 Task: Add Sprouts Patchouli Rose Castile Foaming Hand Soap to the cart.
Action: Mouse moved to (892, 350)
Screenshot: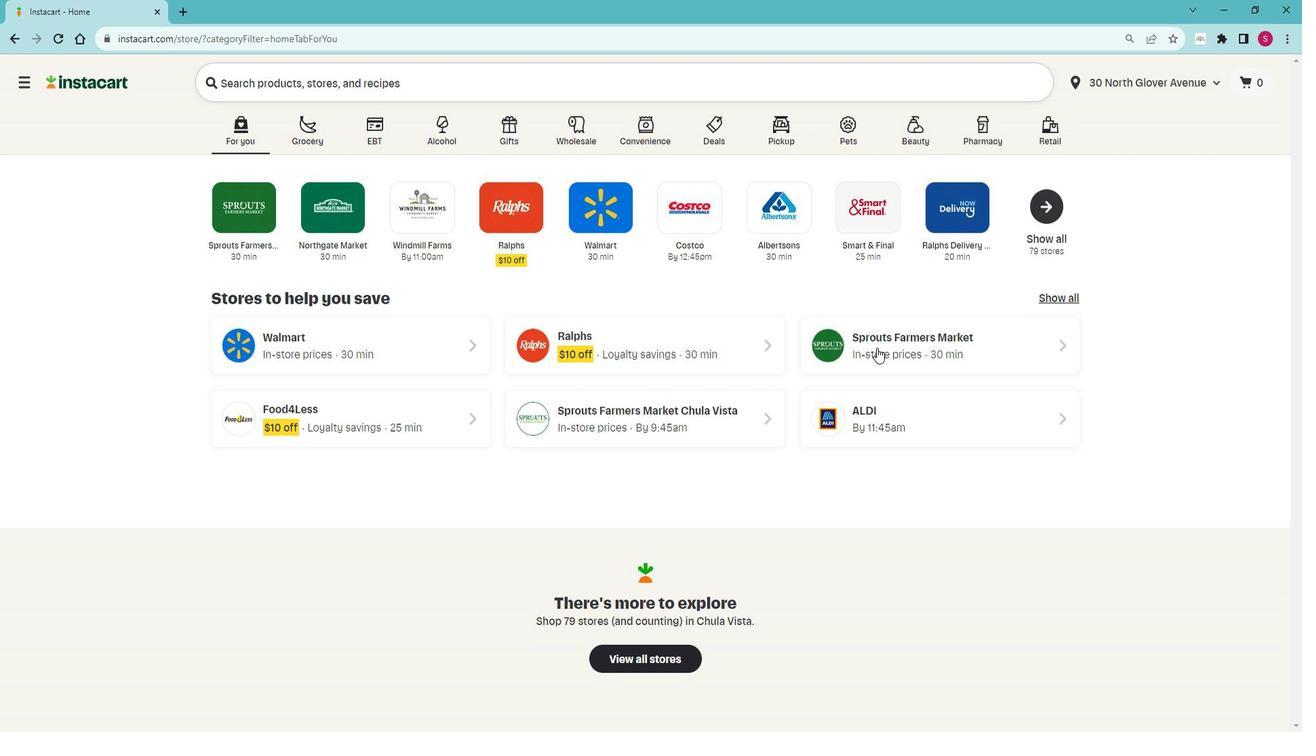
Action: Mouse pressed left at (892, 350)
Screenshot: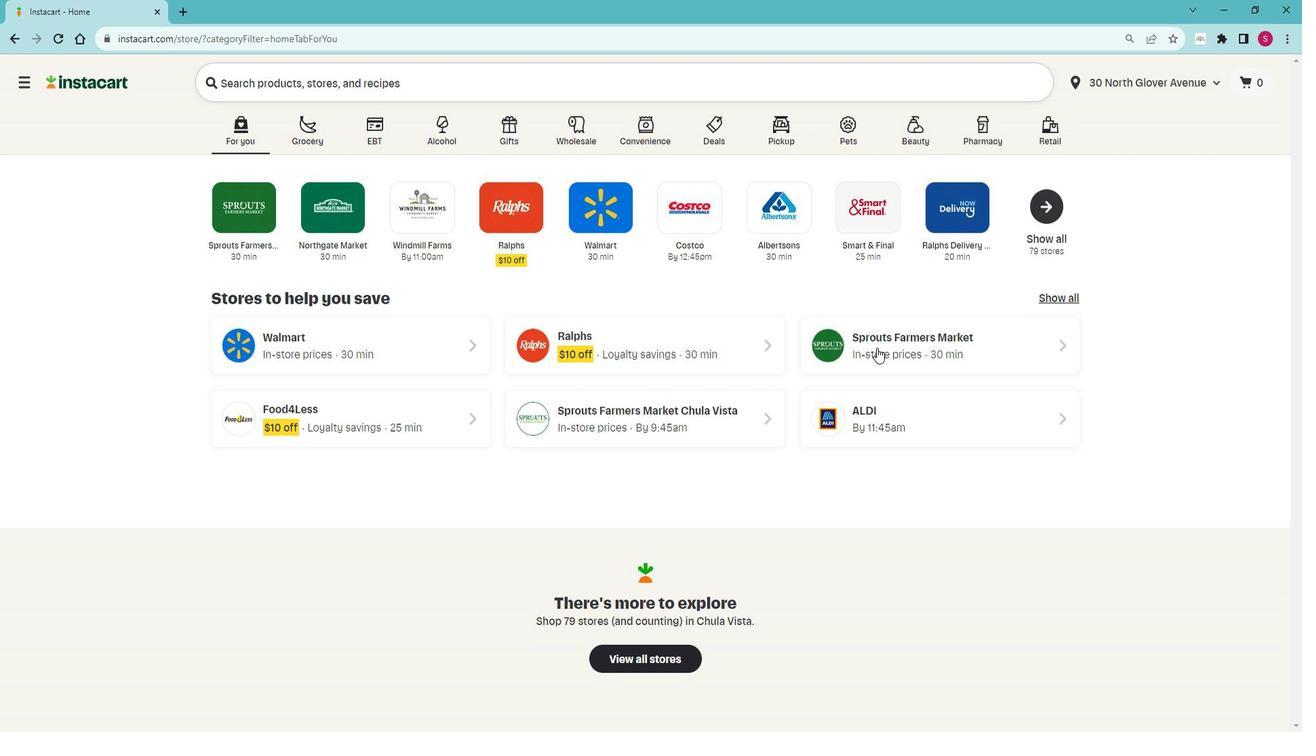 
Action: Mouse moved to (54, 494)
Screenshot: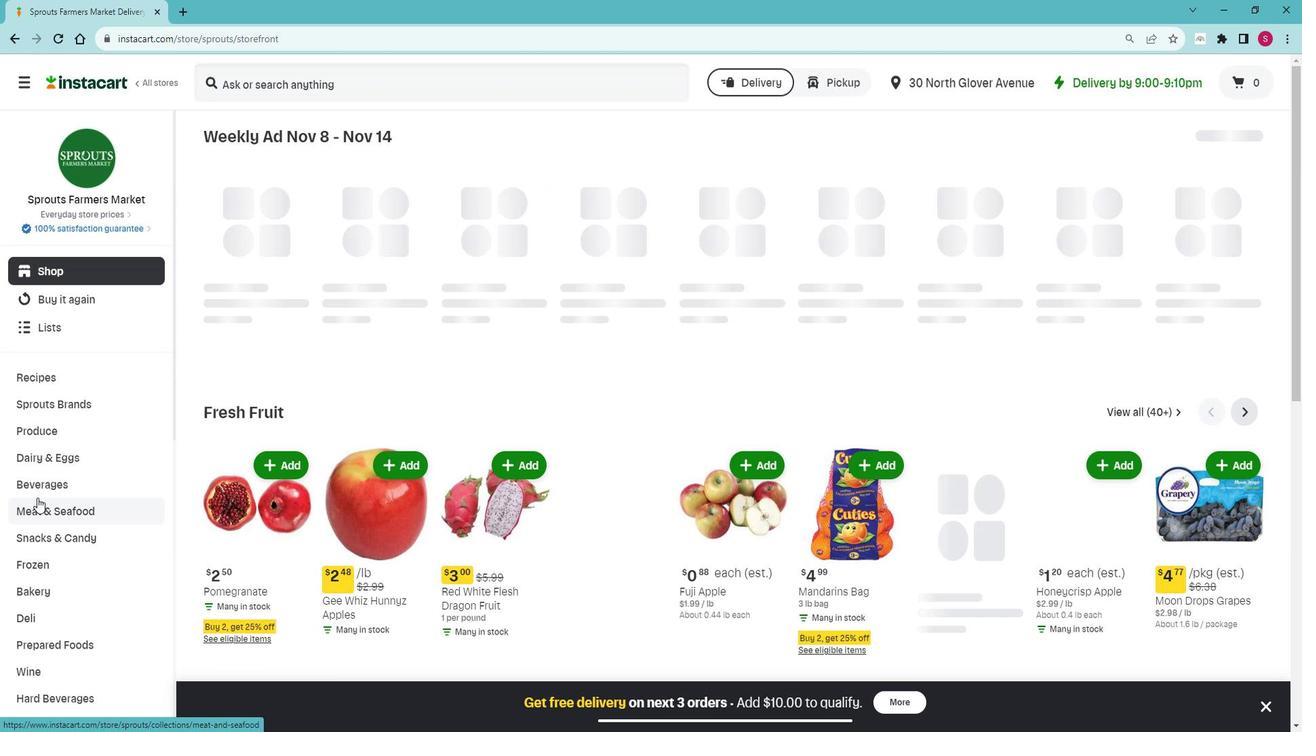 
Action: Mouse scrolled (54, 494) with delta (0, 0)
Screenshot: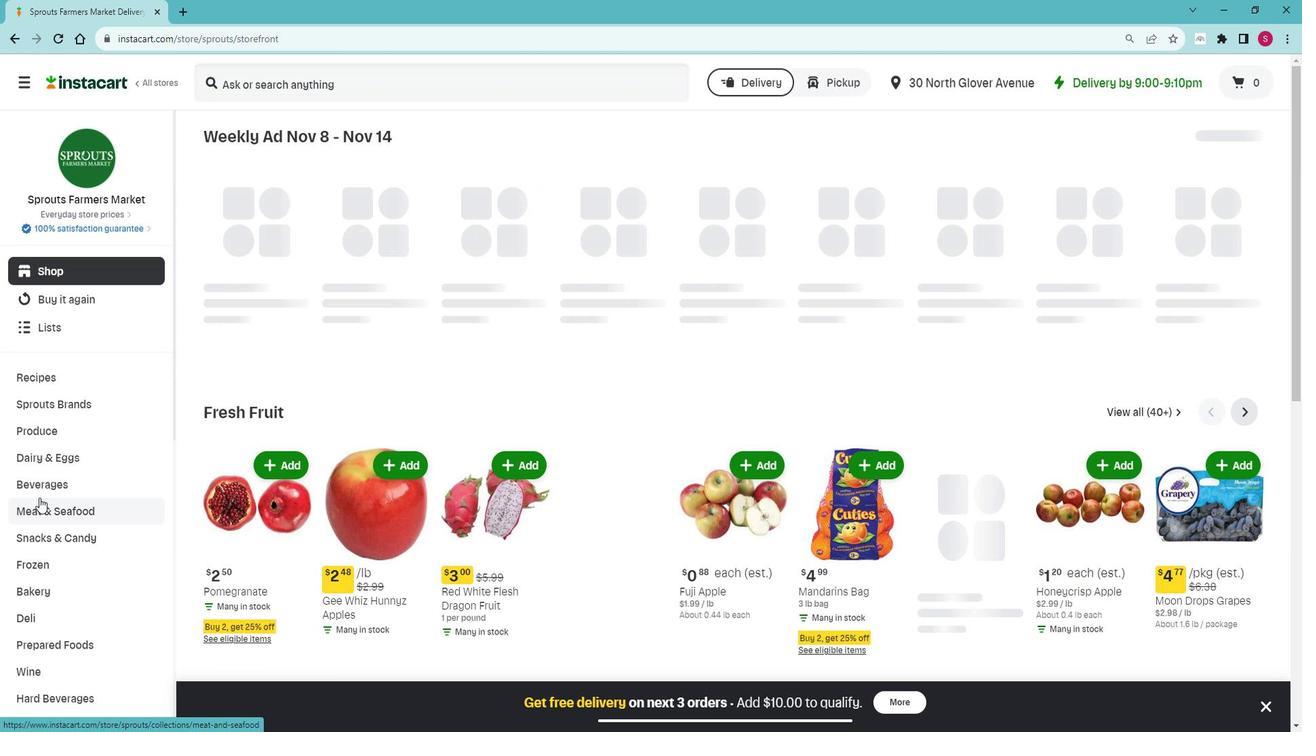 
Action: Mouse moved to (56, 494)
Screenshot: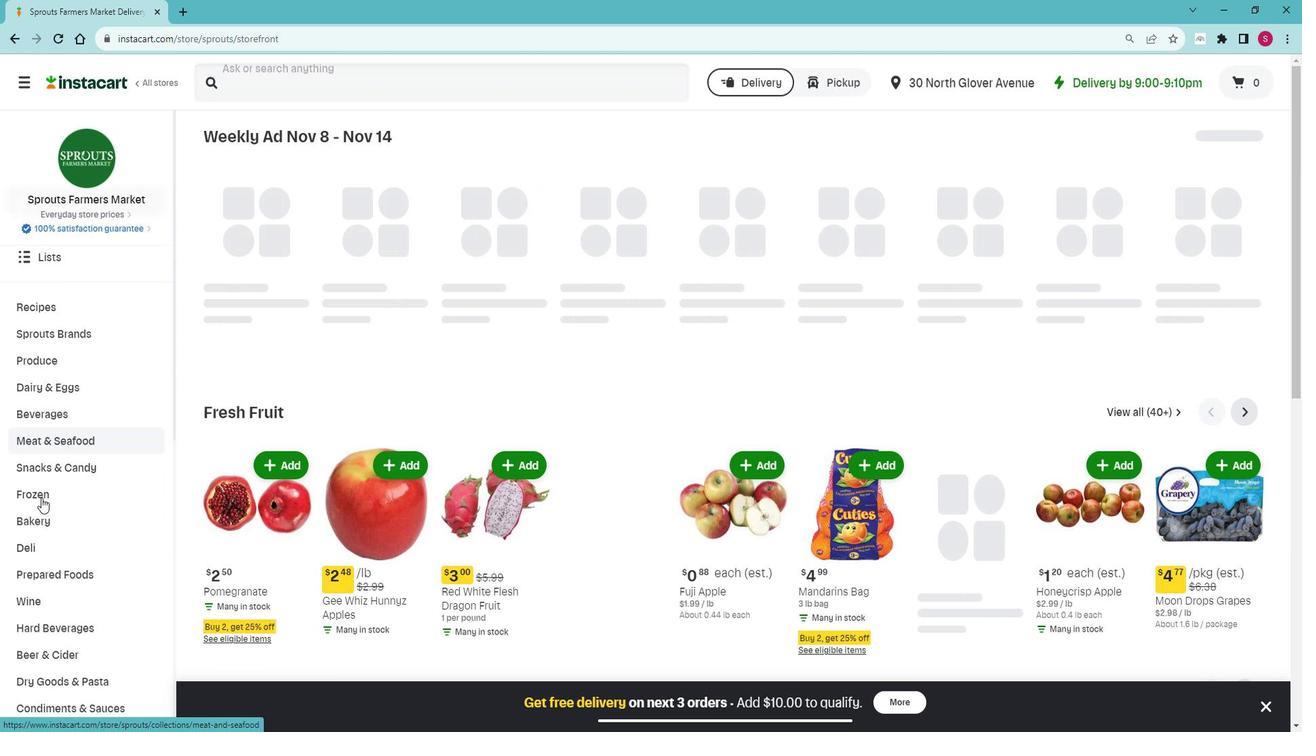 
Action: Mouse scrolled (56, 494) with delta (0, 0)
Screenshot: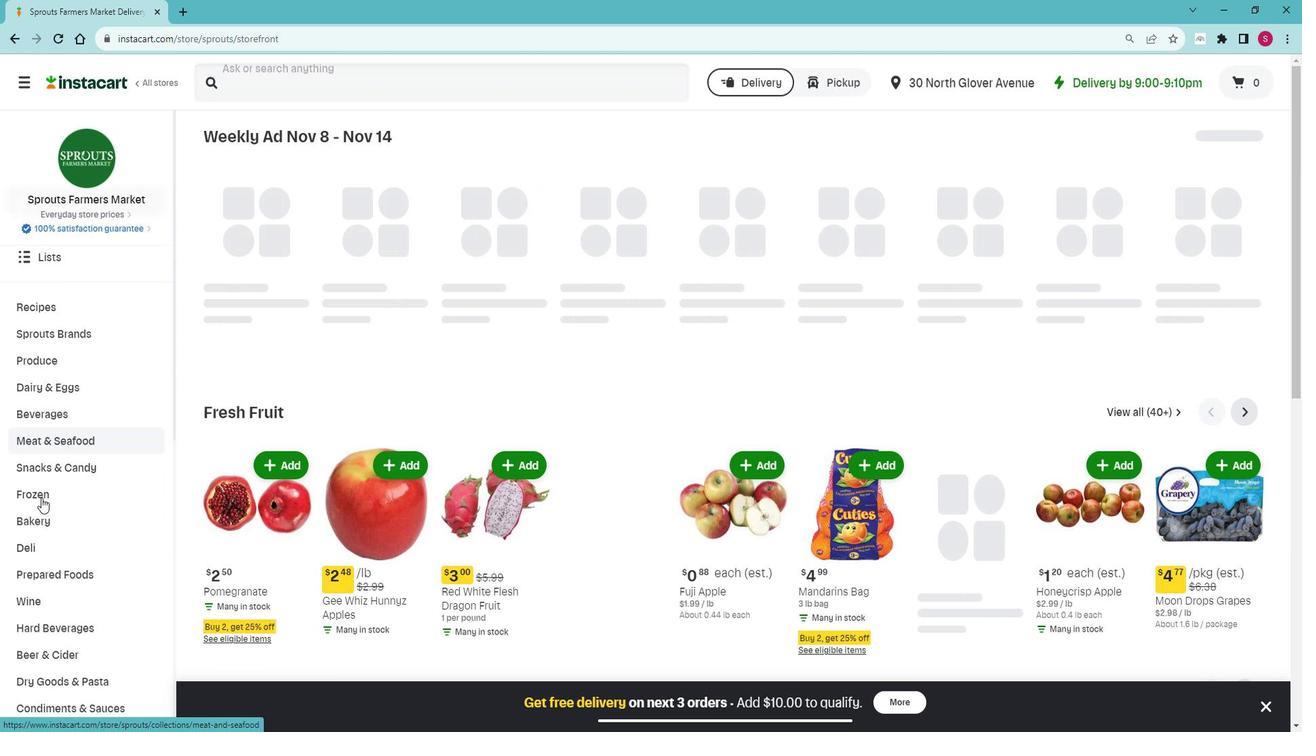 
Action: Mouse moved to (57, 494)
Screenshot: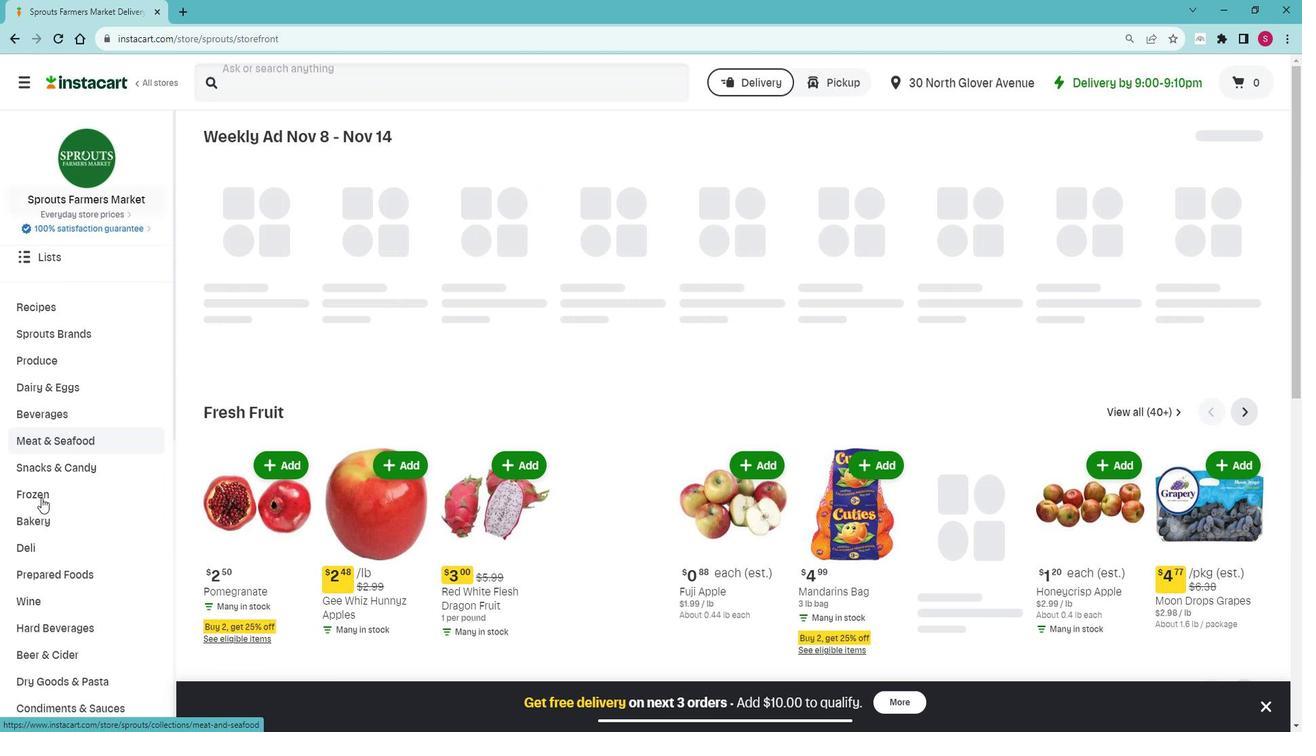 
Action: Mouse scrolled (57, 494) with delta (0, 0)
Screenshot: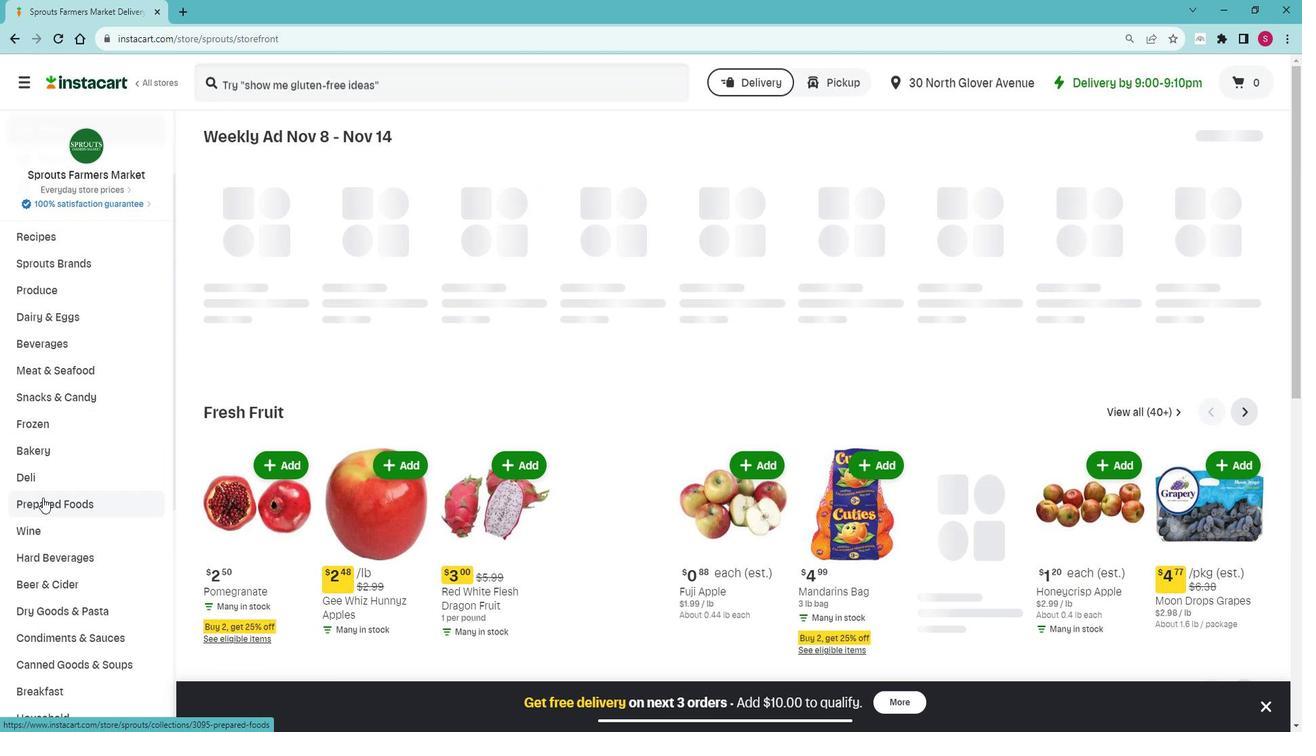 
Action: Mouse moved to (59, 494)
Screenshot: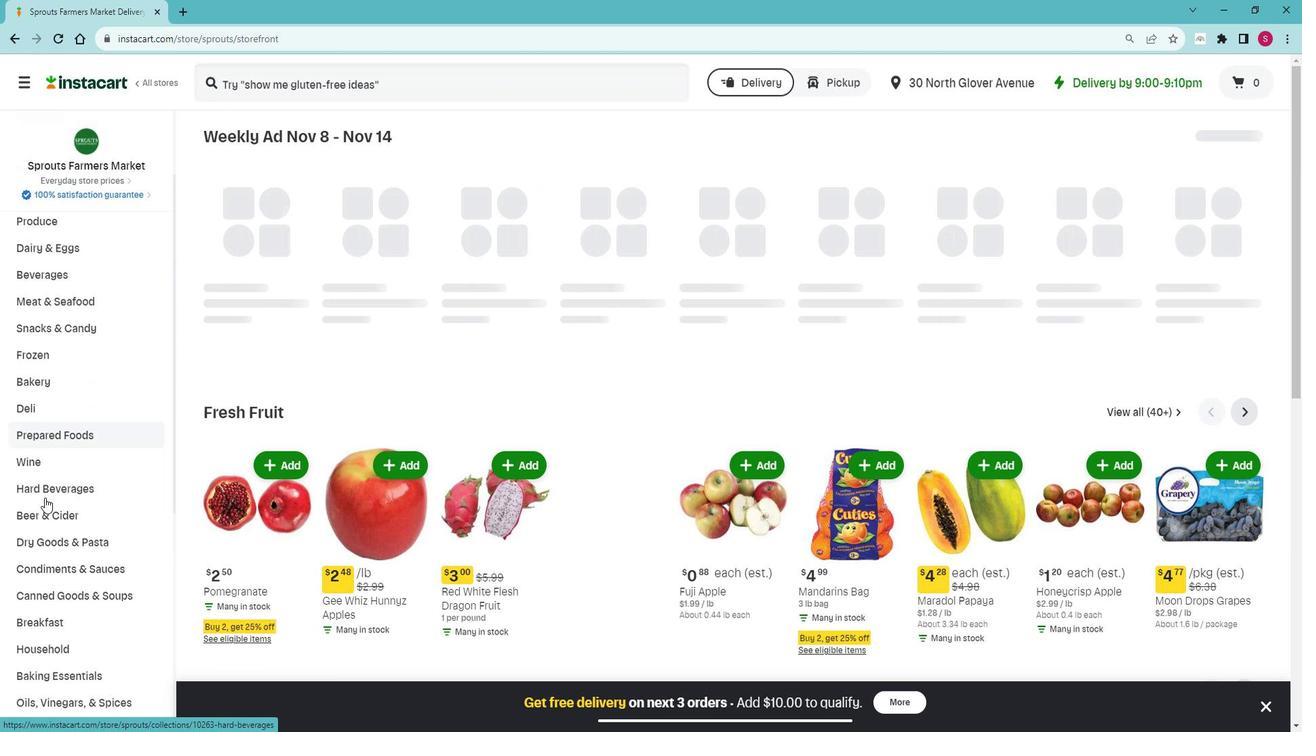 
Action: Mouse scrolled (59, 494) with delta (0, 0)
Screenshot: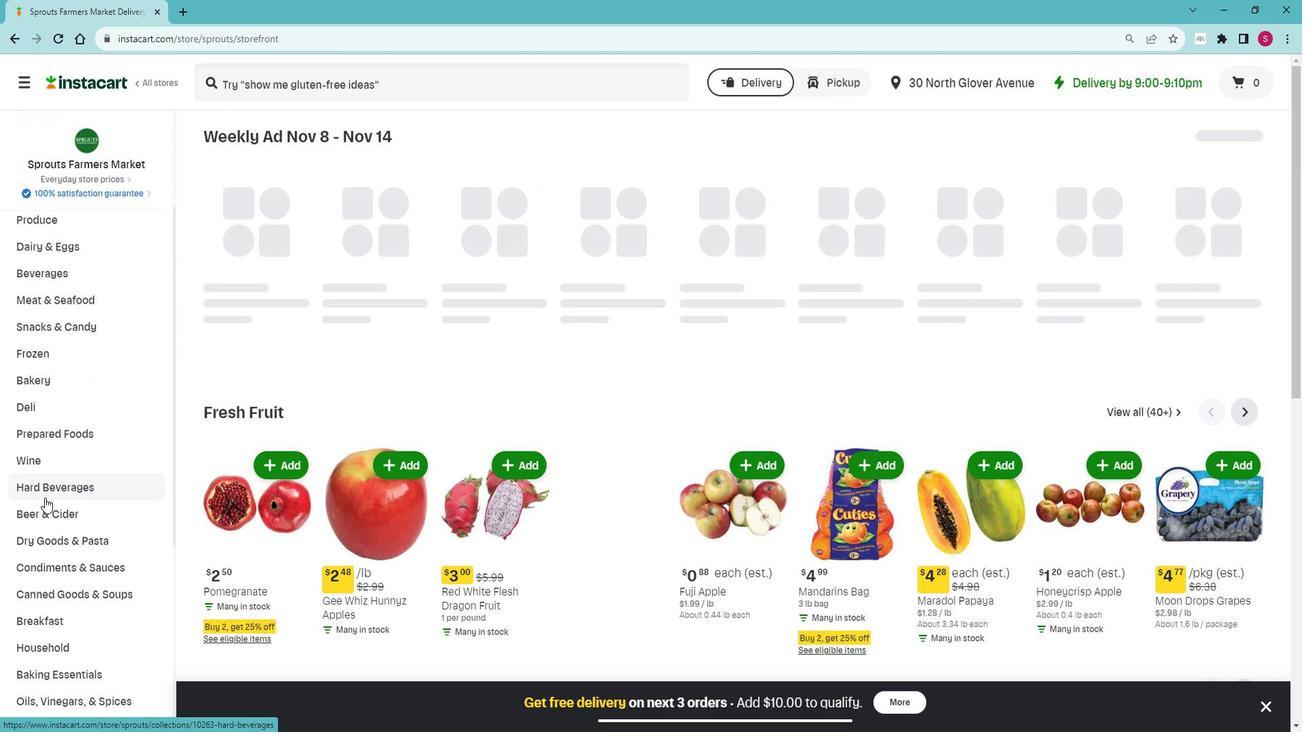 
Action: Mouse scrolled (59, 494) with delta (0, 0)
Screenshot: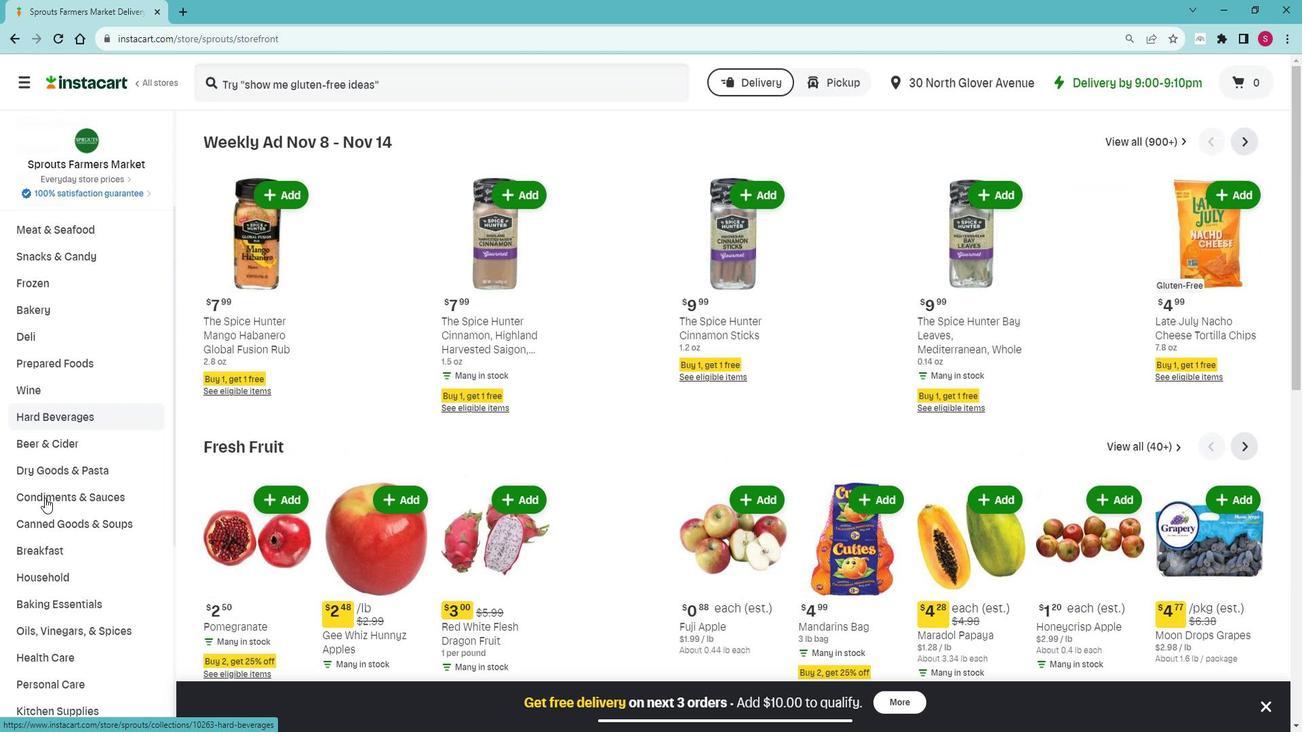 
Action: Mouse scrolled (59, 494) with delta (0, 0)
Screenshot: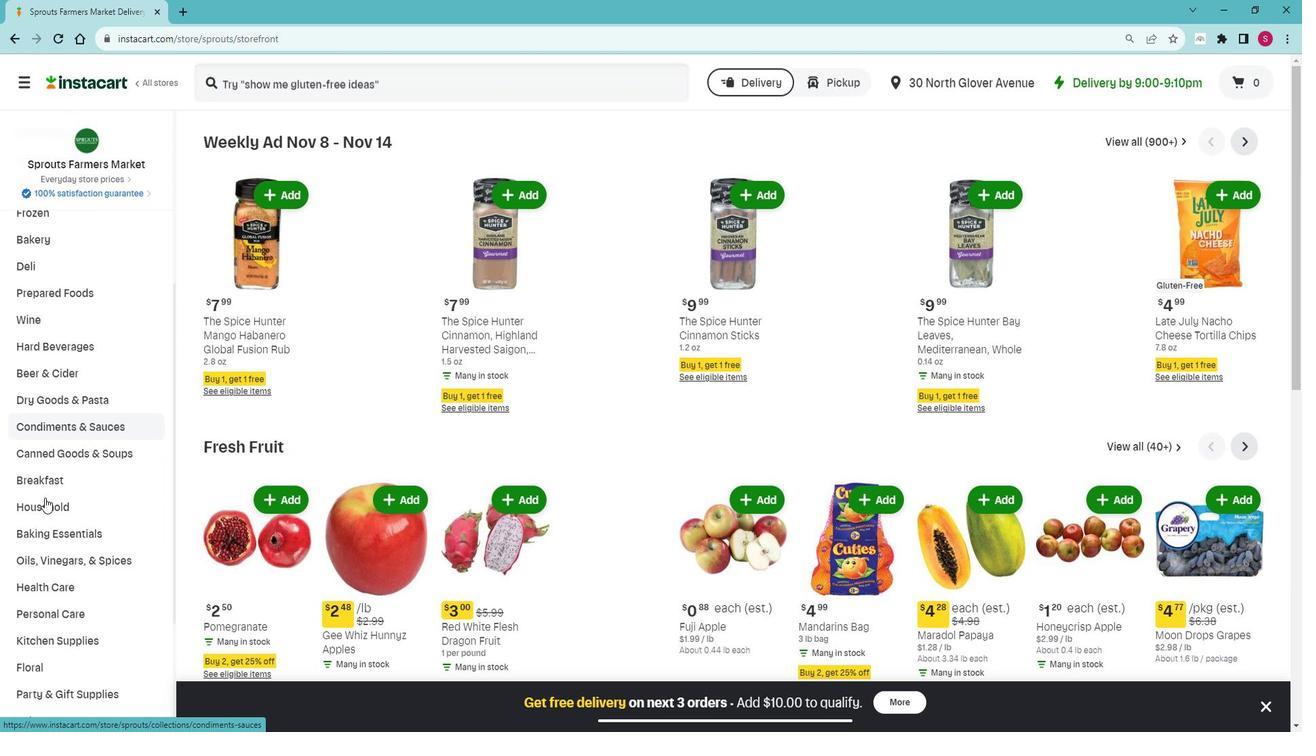 
Action: Mouse moved to (88, 542)
Screenshot: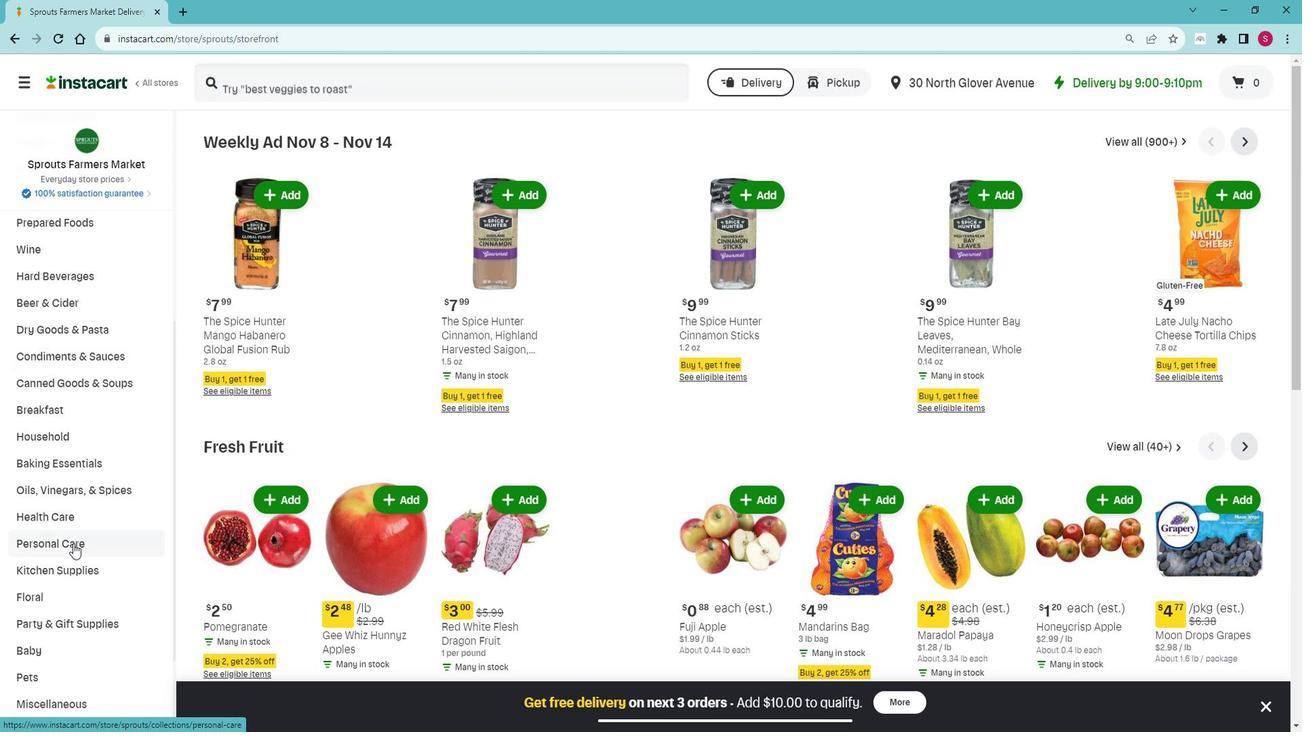 
Action: Mouse pressed left at (88, 542)
Screenshot: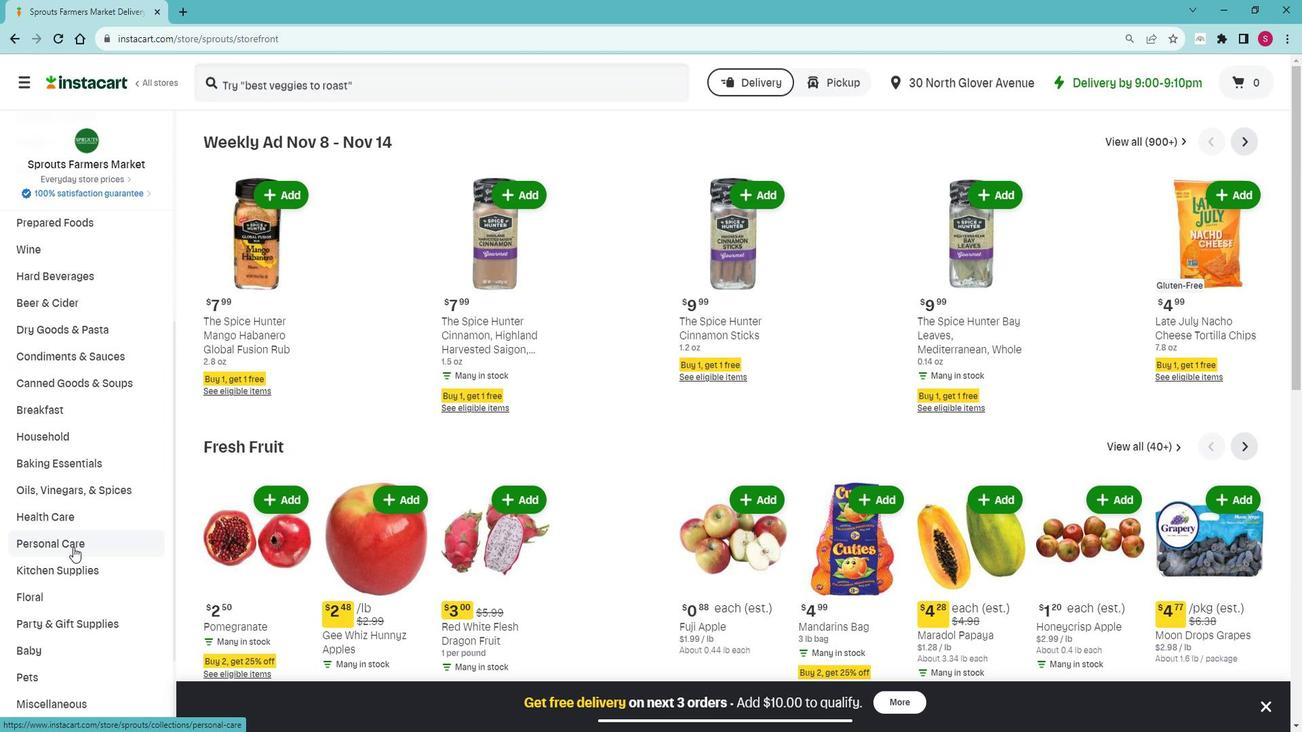 
Action: Mouse moved to (88, 556)
Screenshot: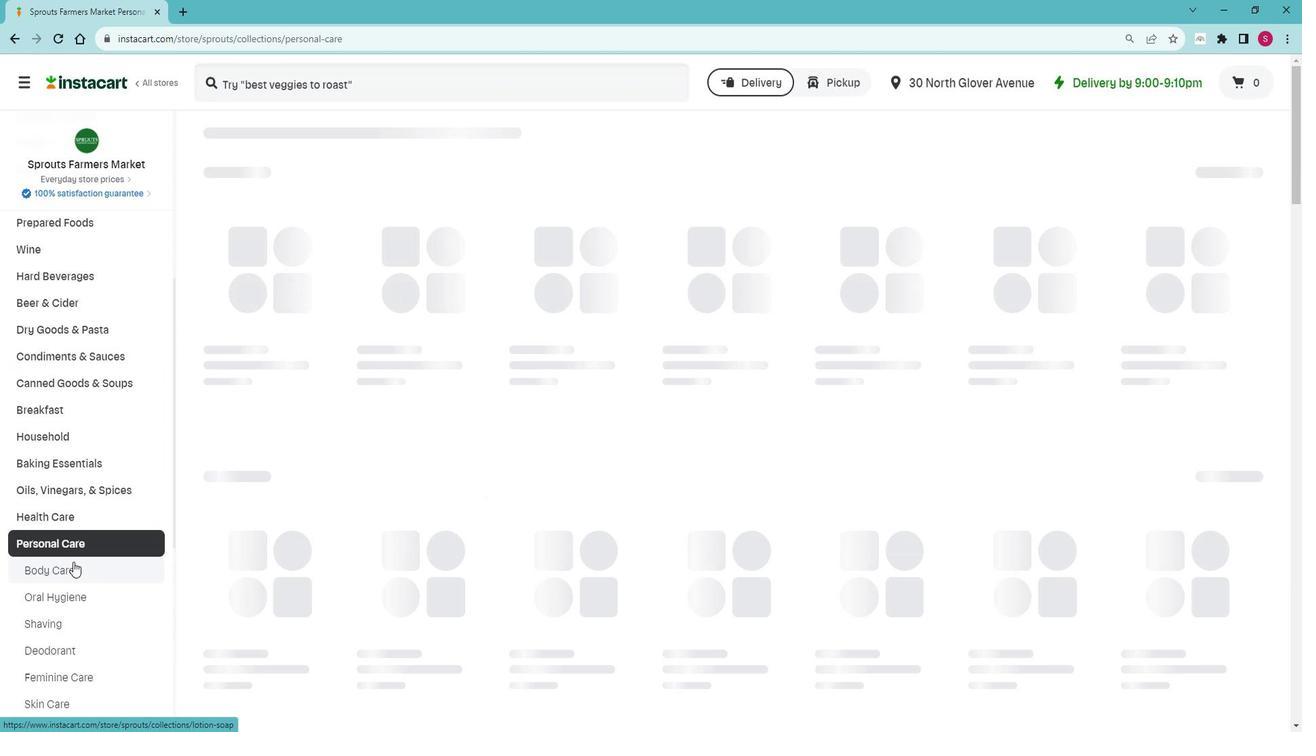 
Action: Mouse pressed left at (88, 556)
Screenshot: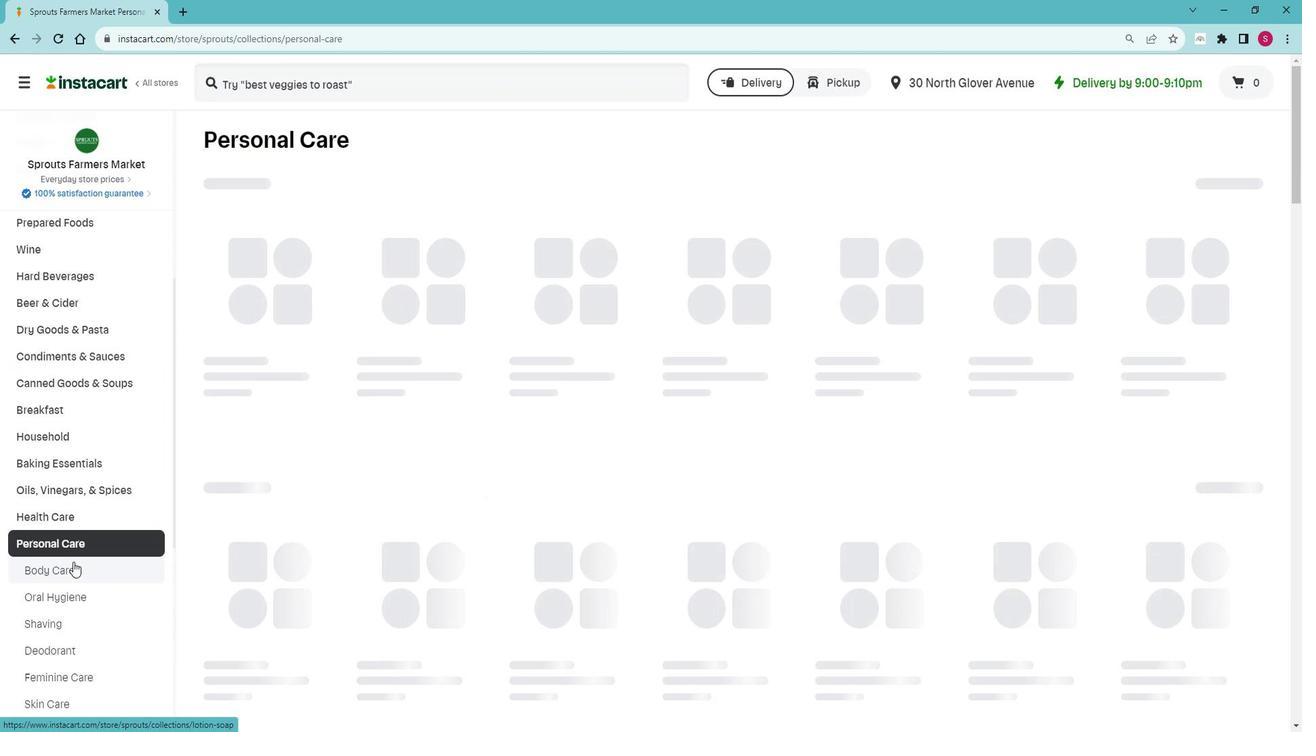 
Action: Mouse moved to (492, 192)
Screenshot: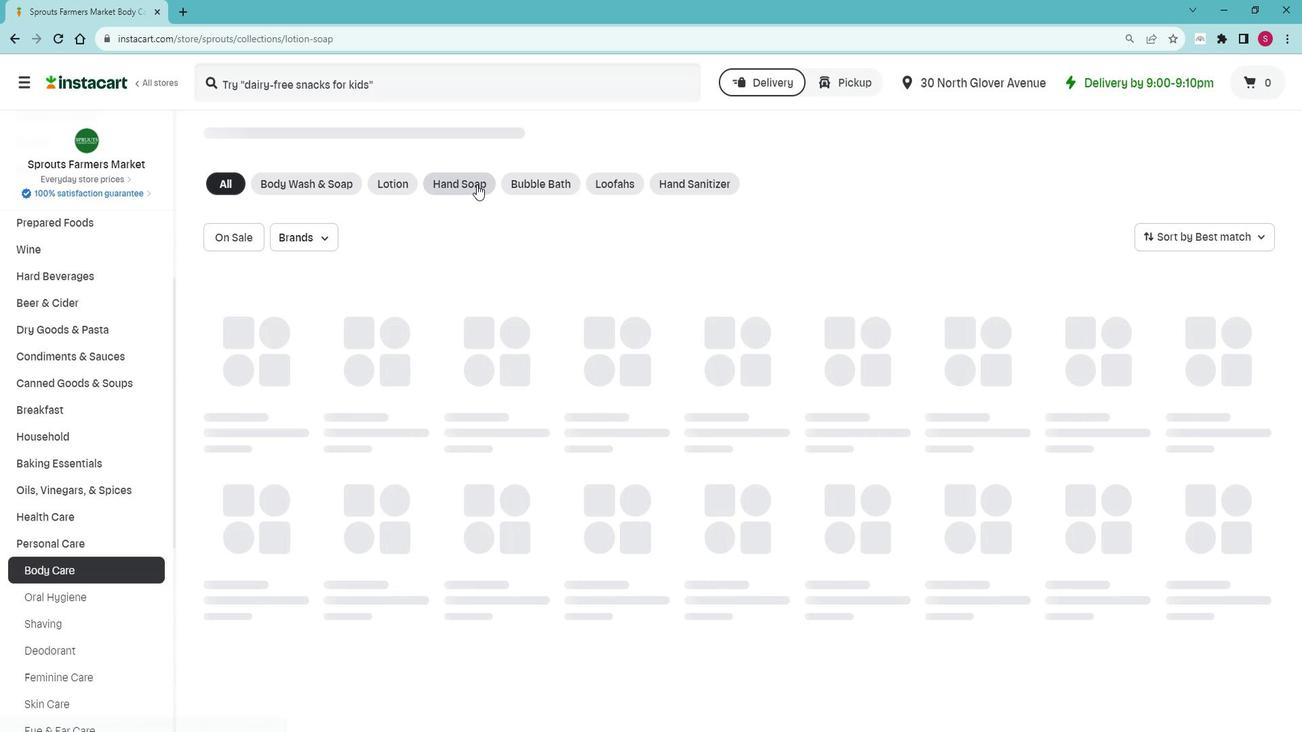 
Action: Mouse pressed left at (492, 192)
Screenshot: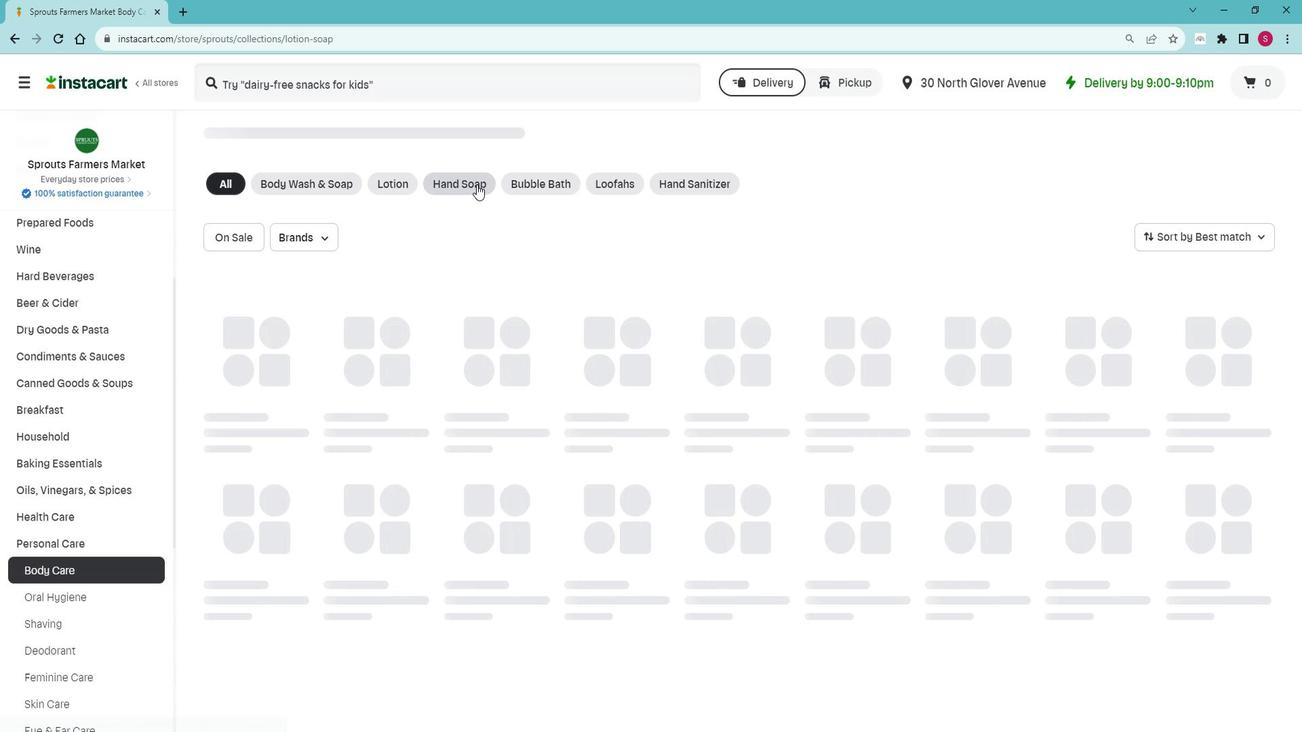 
Action: Mouse moved to (359, 98)
Screenshot: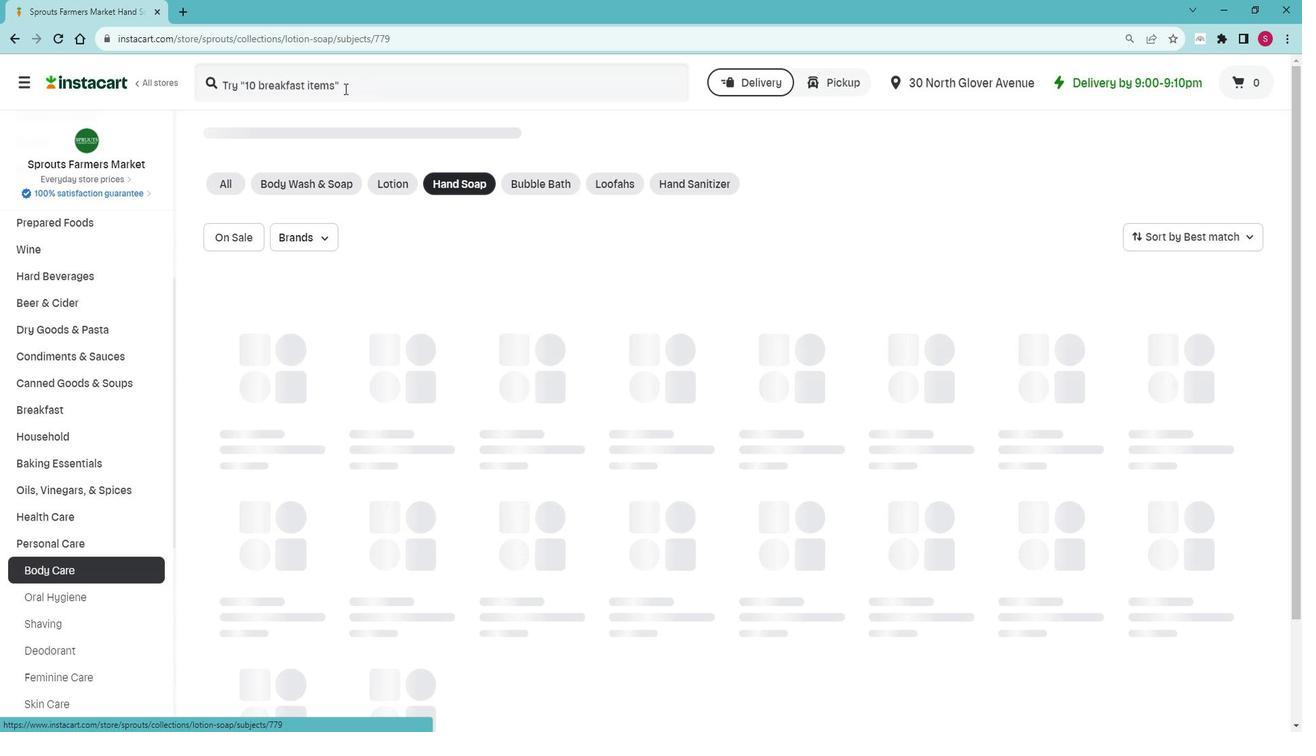 
Action: Mouse pressed left at (359, 98)
Screenshot: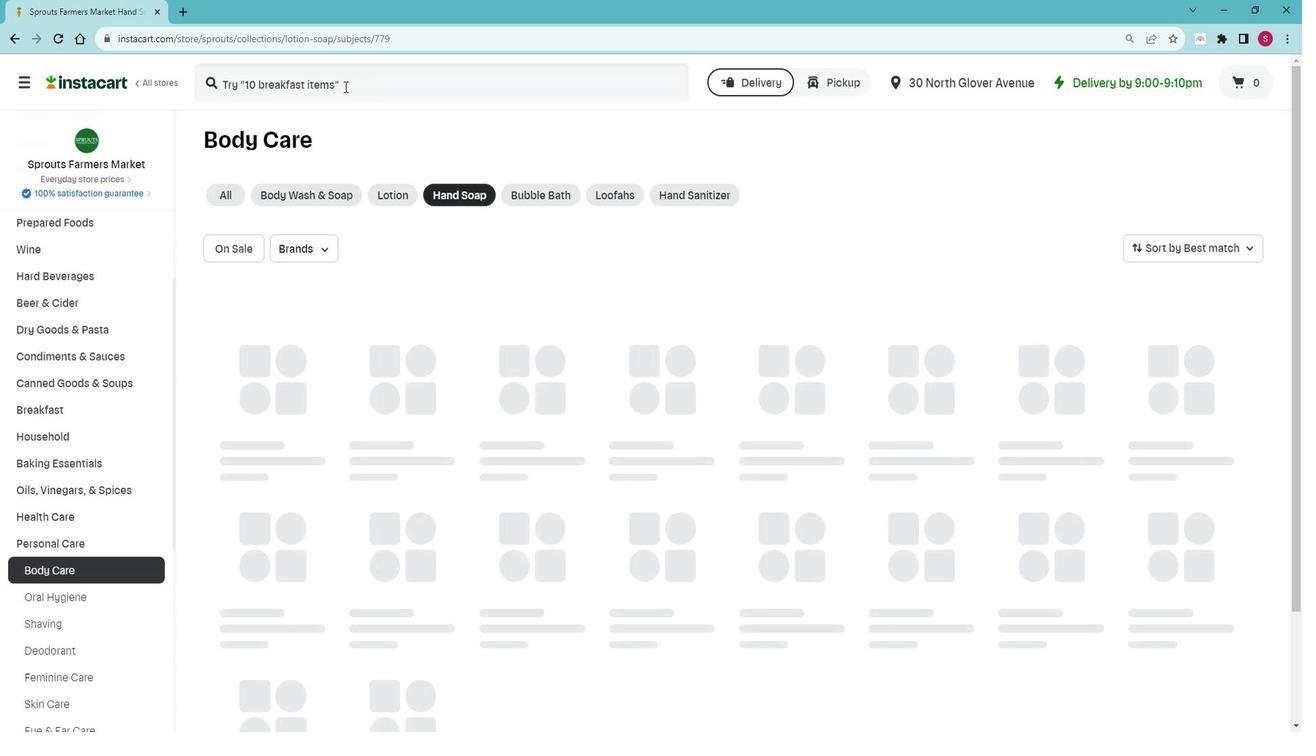 
Action: Key pressed <Key.shift>Sprouts<Key.space><Key.shift><Key.shift><Key.shift><Key.shift><Key.shift><Key.shift><Key.shift><Key.shift><Key.shift><Key.shift><Key.shift><Key.shift><Key.shift><Key.shift><Key.shift><Key.shift><Key.shift><Key.shift>Patchouli<Key.space><Key.shift>Rose<Key.space><Key.shift>Castile<Key.space><Key.shift>Foaming<Key.space><Key.shift>Hand<Key.space><Key.shift>Soap<Key.space><Key.enter>
Screenshot: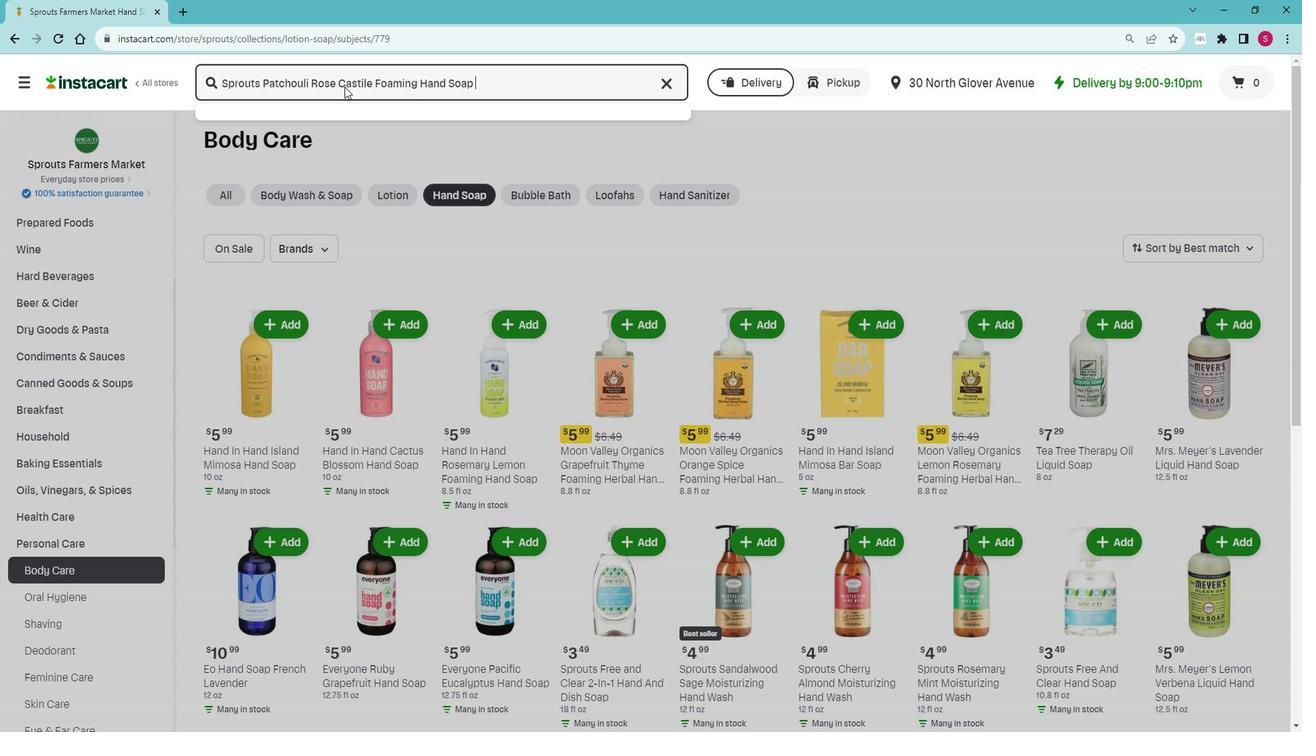 
Action: Mouse moved to (601, 228)
Screenshot: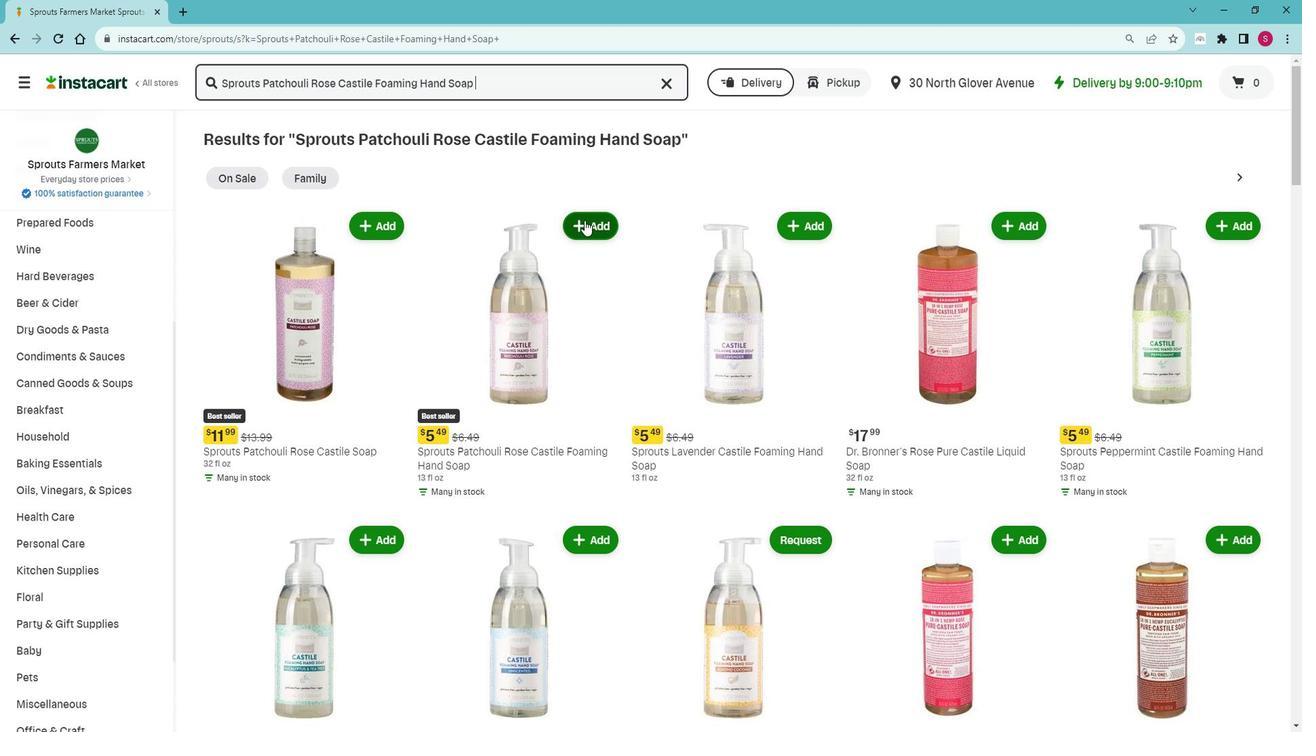 
Action: Mouse pressed left at (601, 228)
Screenshot: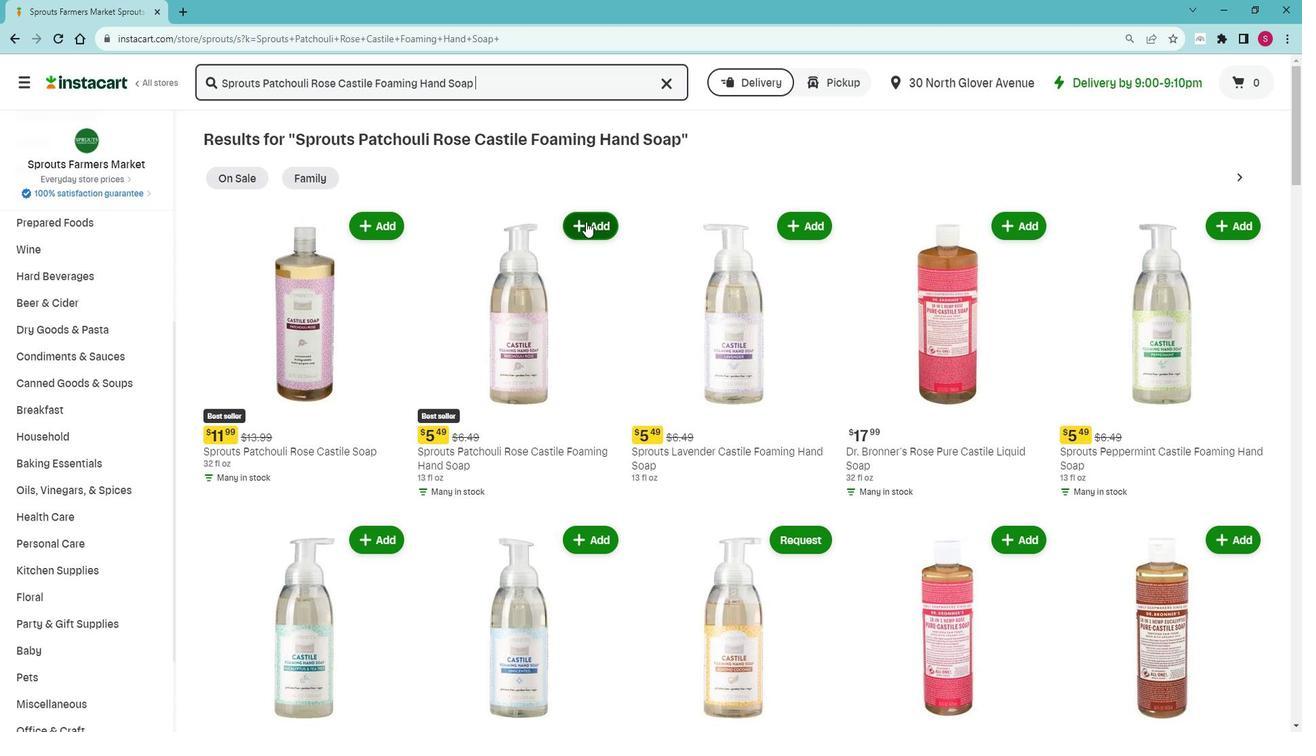 
Action: Mouse moved to (665, 192)
Screenshot: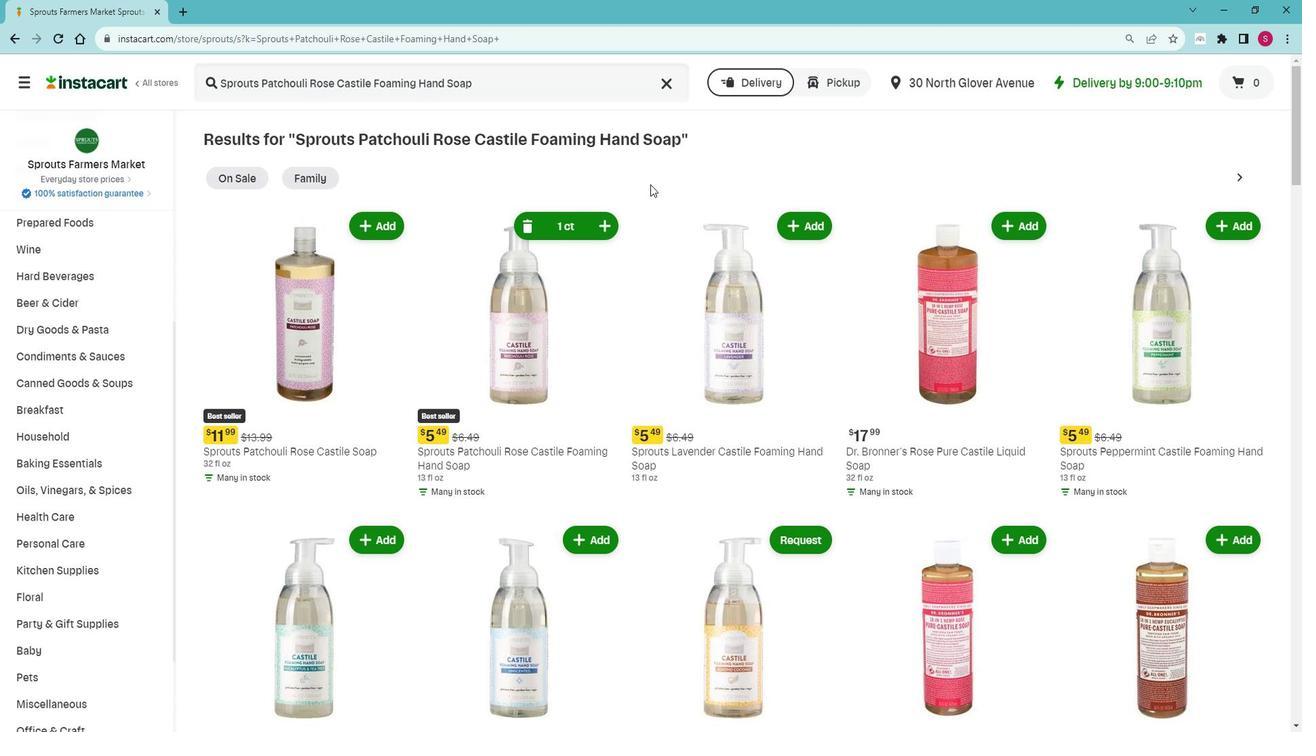 
